 Task: Change curve  line weight to 3PX.
Action: Mouse moved to (578, 444)
Screenshot: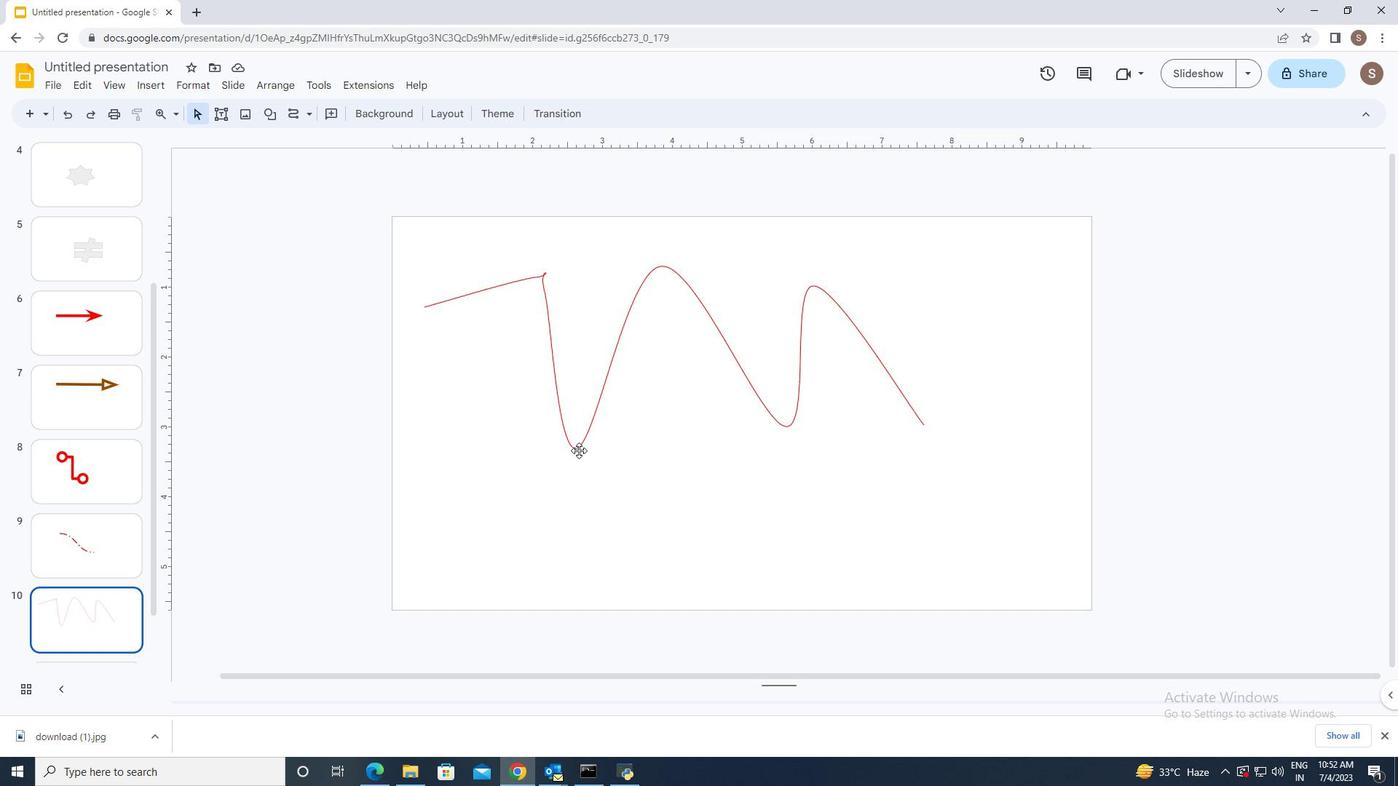 
Action: Mouse pressed left at (578, 444)
Screenshot: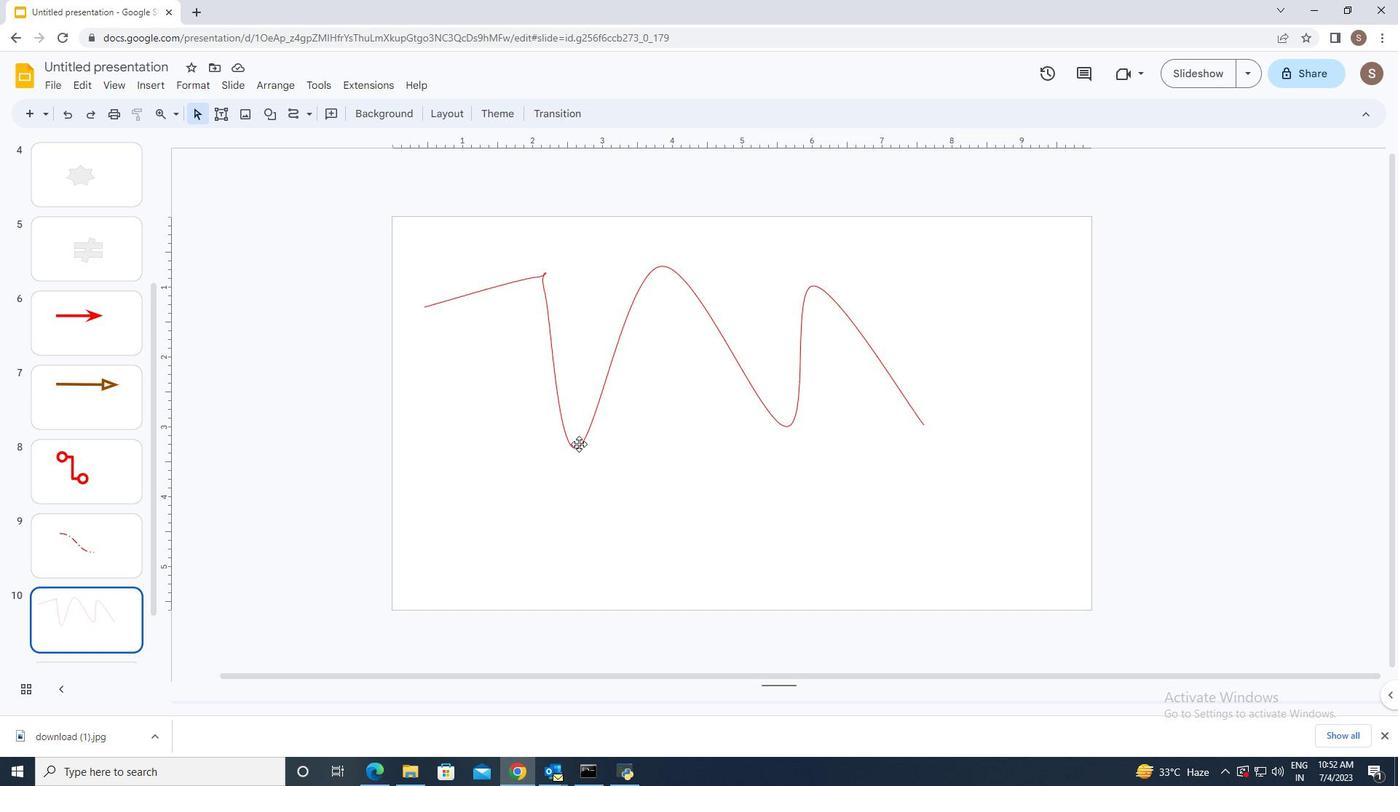 
Action: Mouse moved to (383, 109)
Screenshot: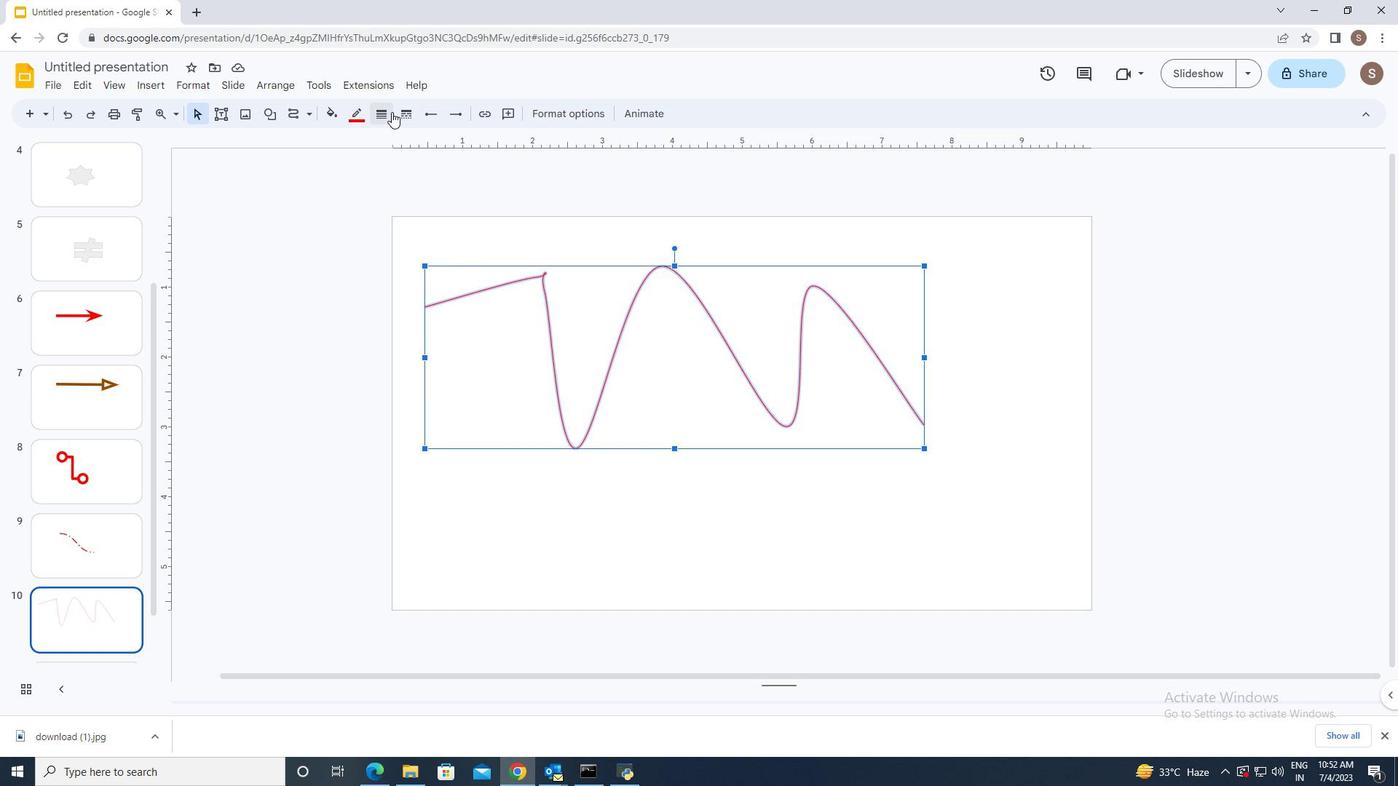 
Action: Mouse pressed left at (383, 109)
Screenshot: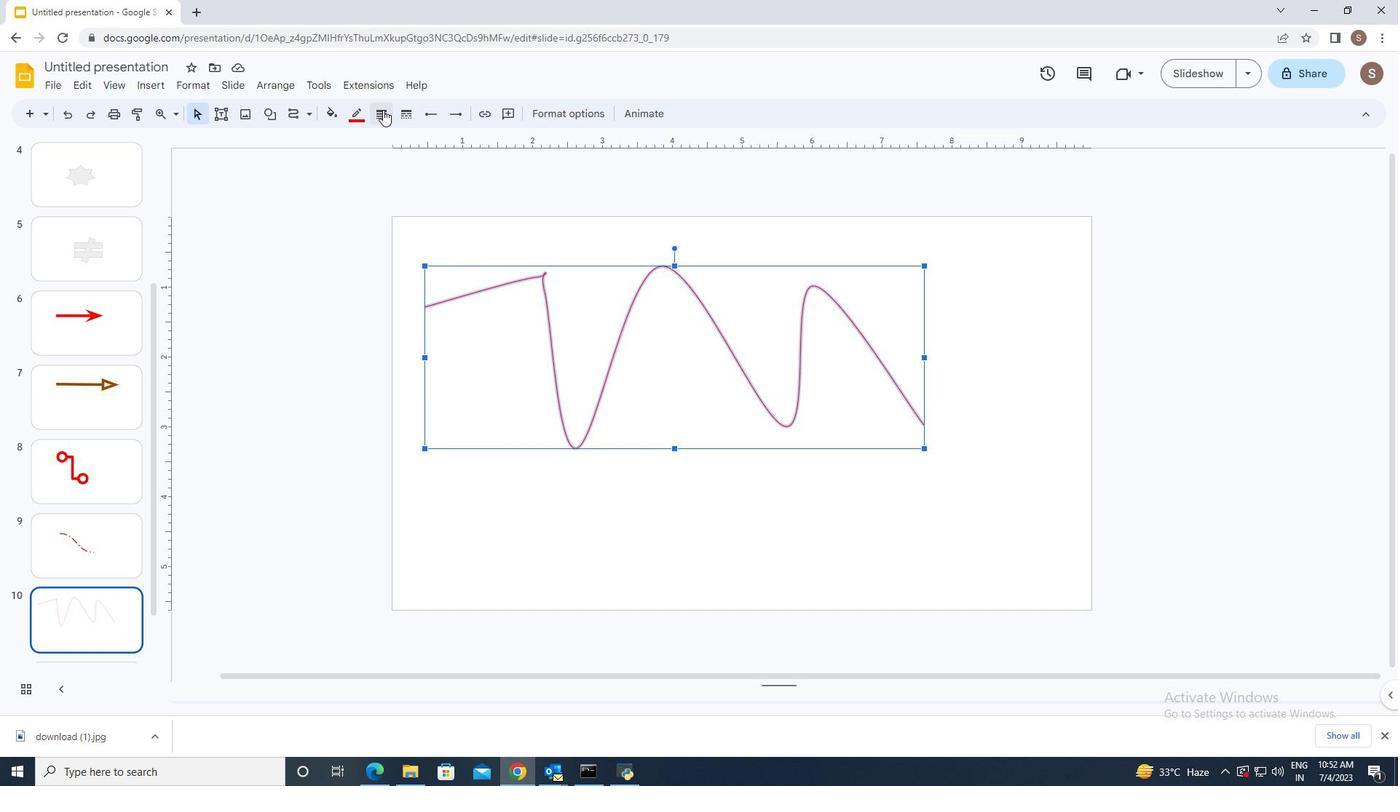 
Action: Mouse moved to (401, 182)
Screenshot: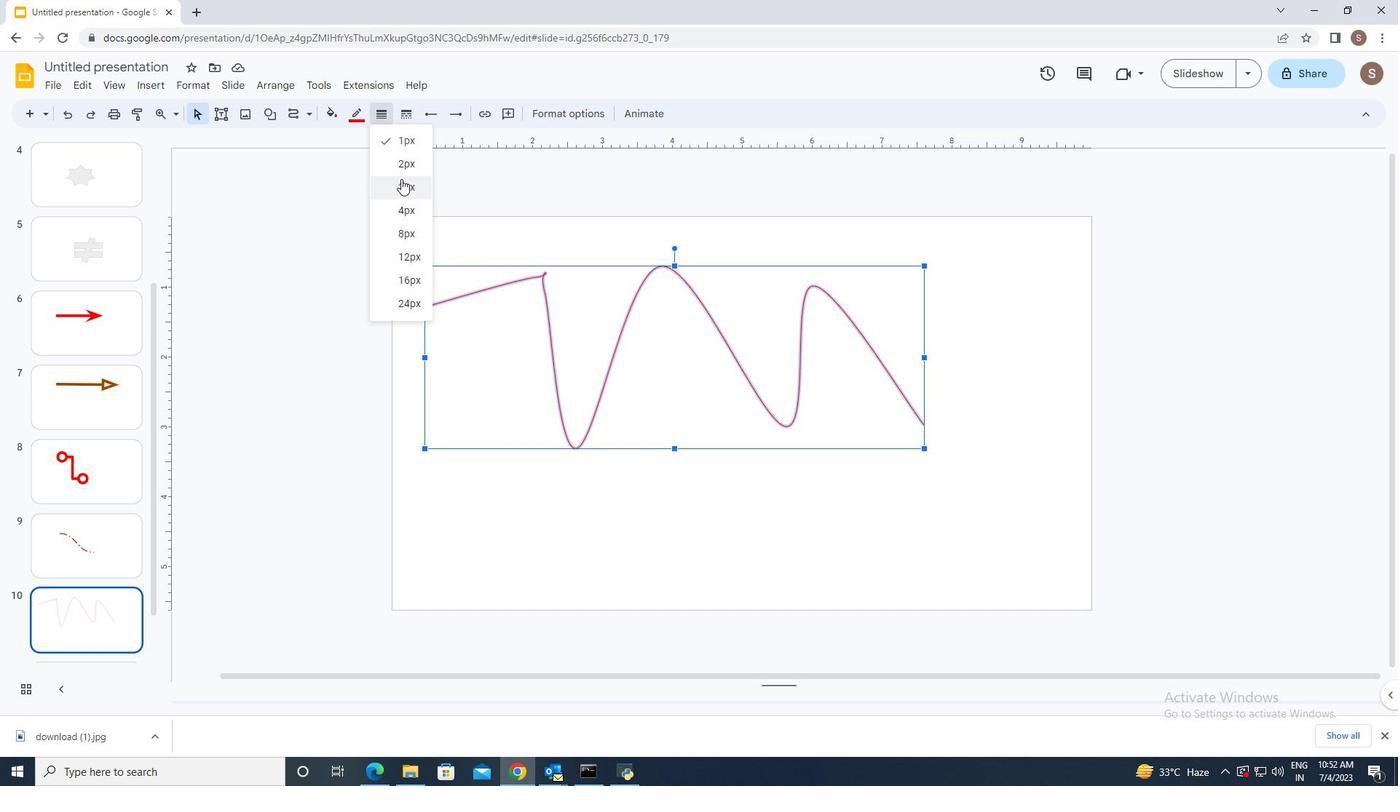 
Action: Mouse pressed left at (401, 182)
Screenshot: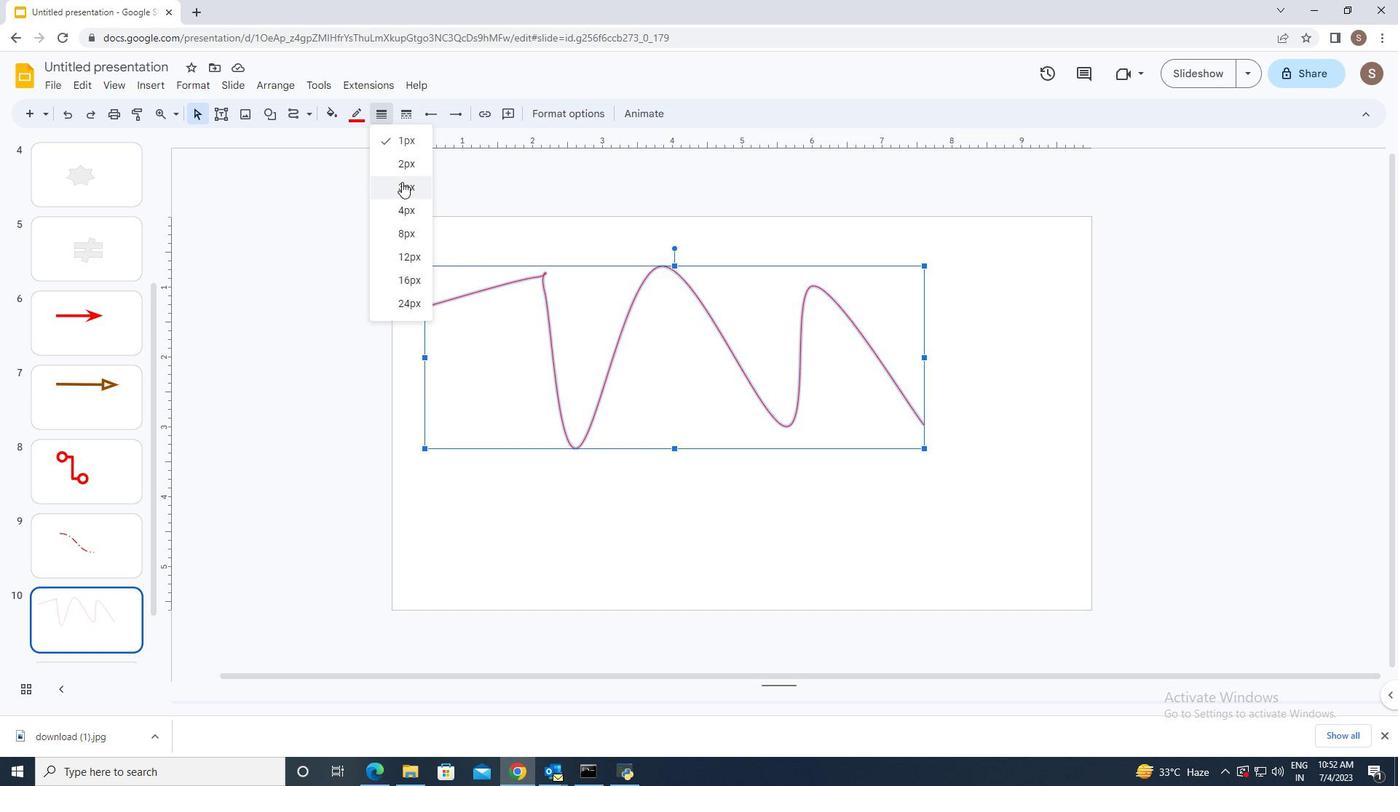 
Action: Mouse moved to (509, 471)
Screenshot: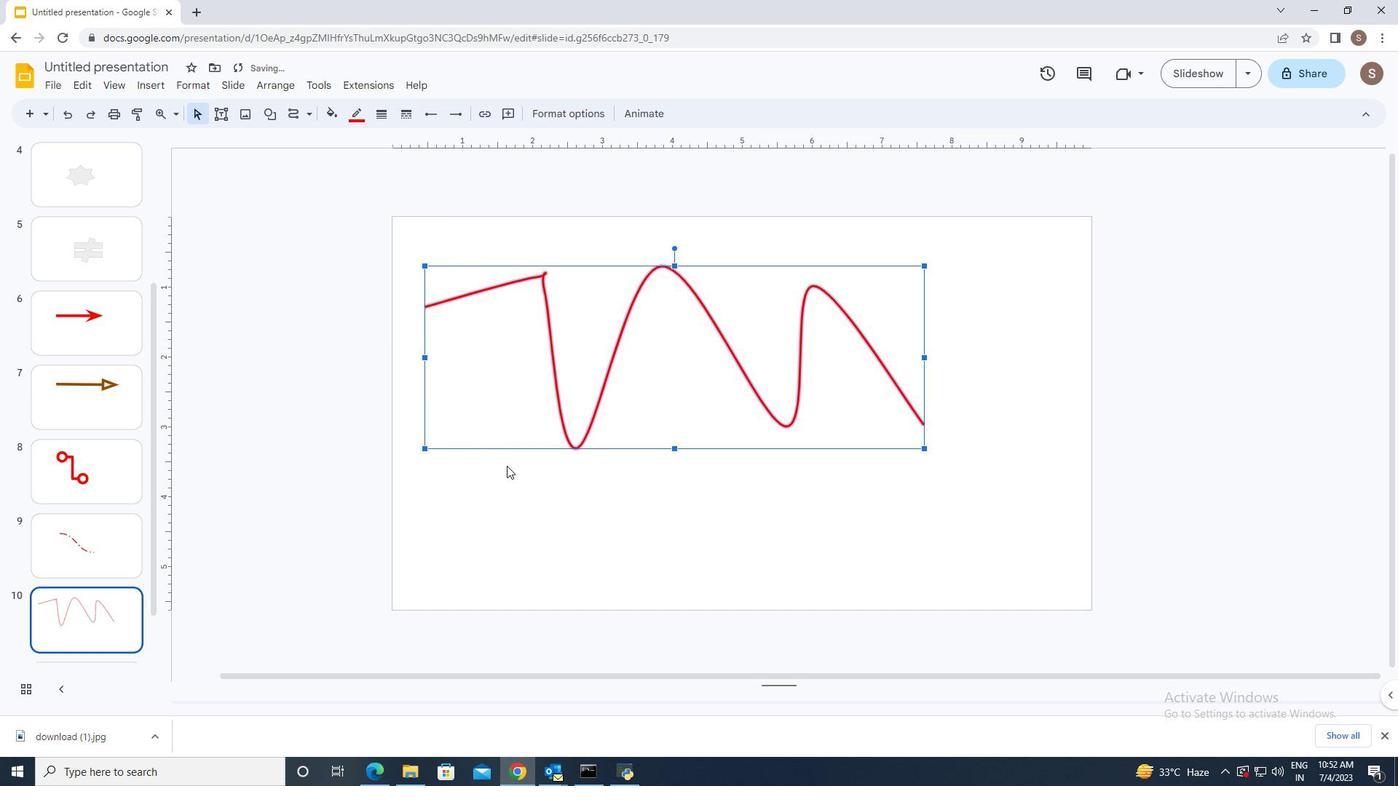 
Action: Mouse pressed left at (509, 471)
Screenshot: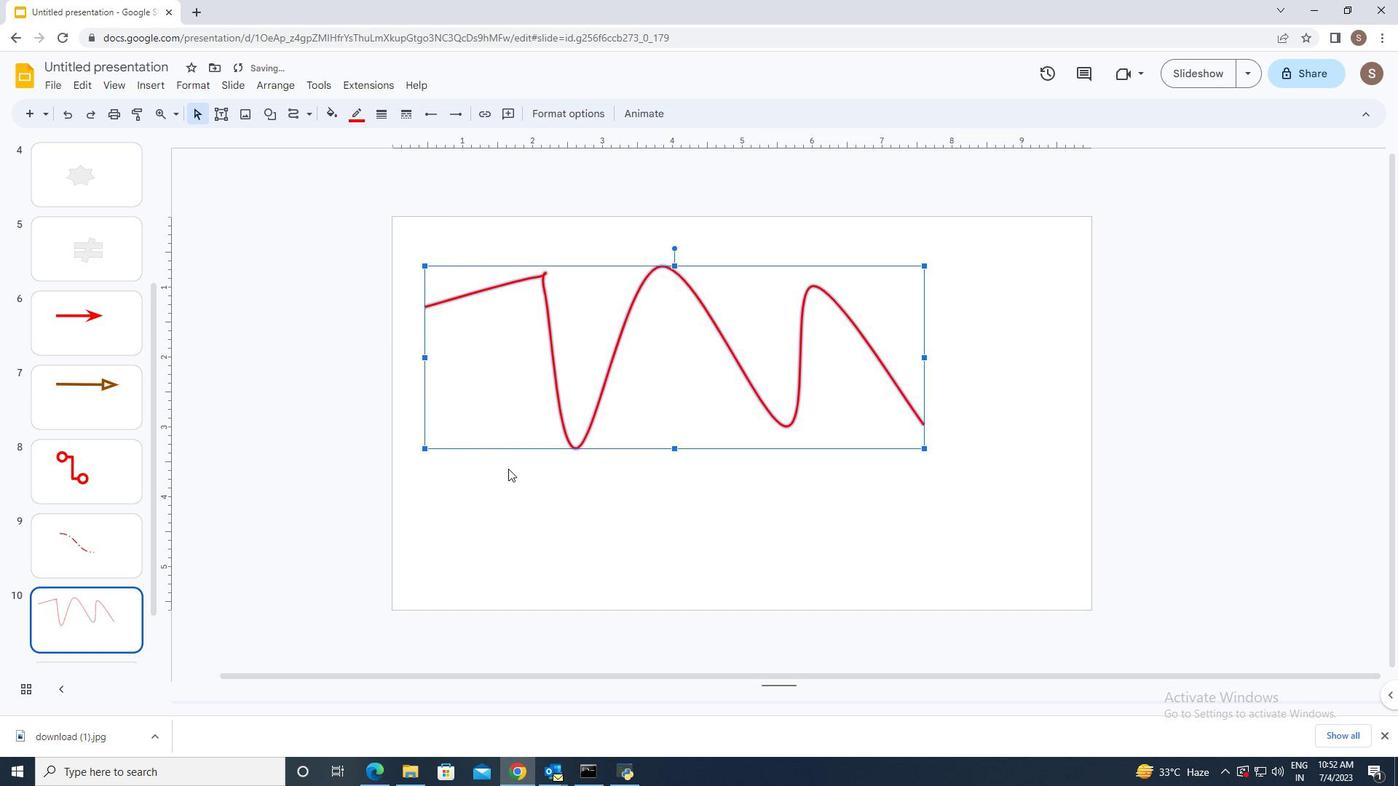 
Action: Mouse moved to (131, 740)
Screenshot: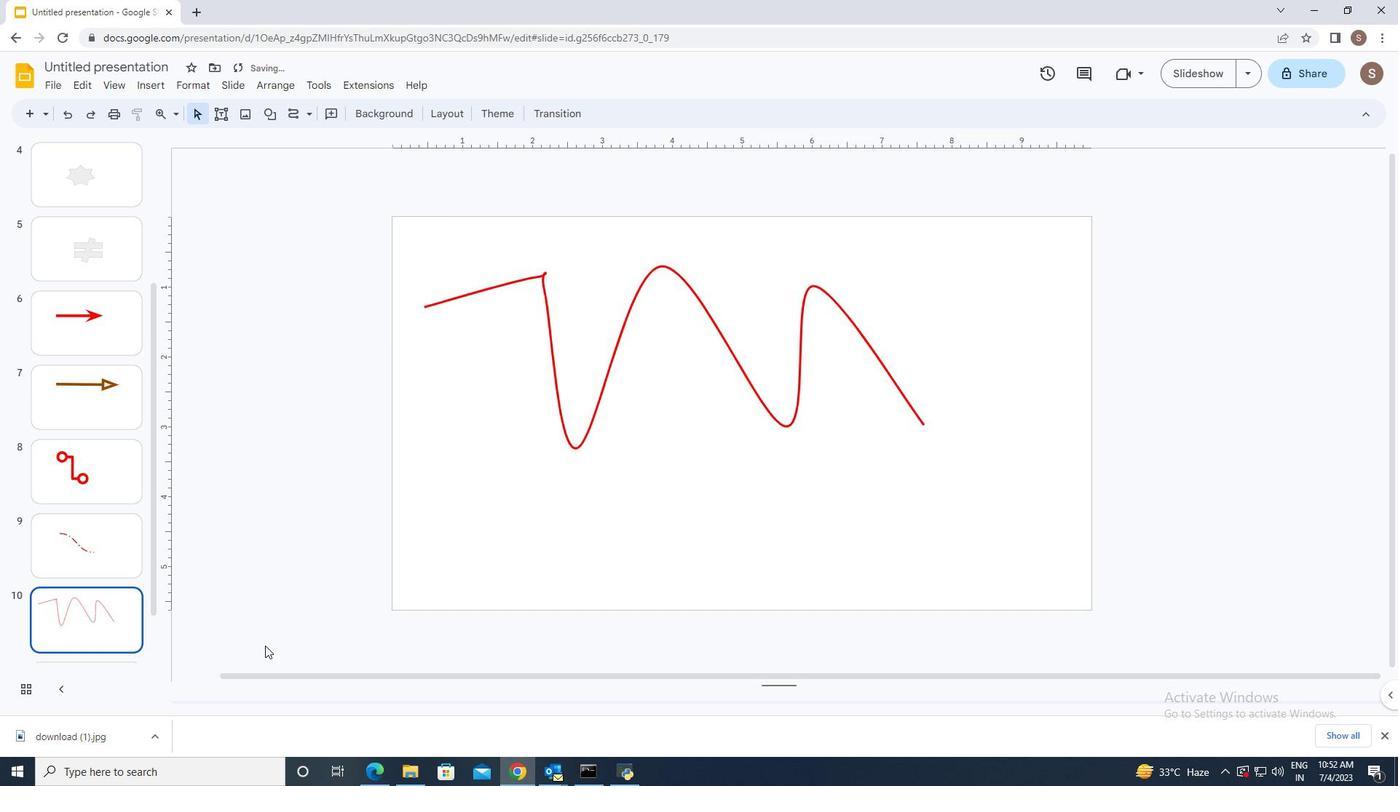 
